 Task: Visit the company website of Bank of America
Action: Mouse moved to (356, 382)
Screenshot: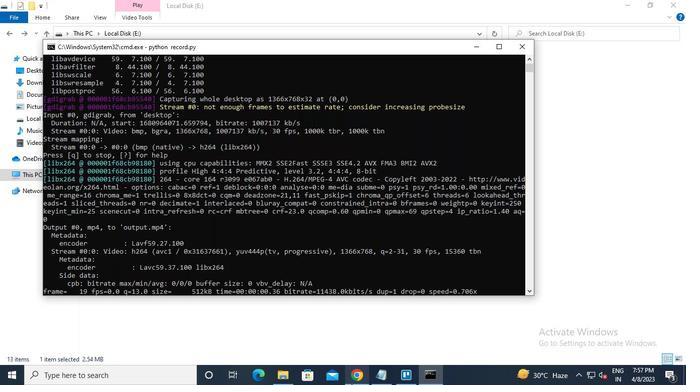 
Action: Mouse pressed left at (356, 382)
Screenshot: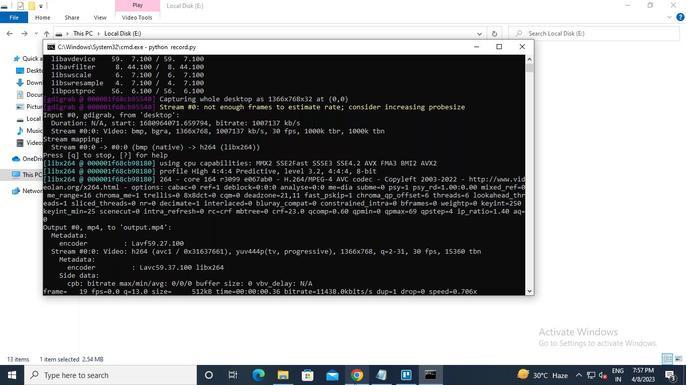 
Action: Mouse moved to (138, 60)
Screenshot: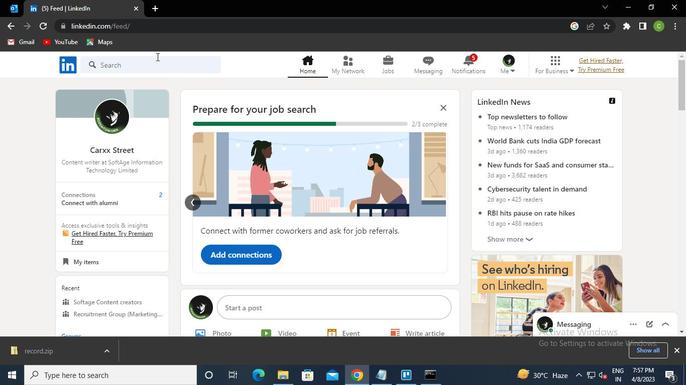 
Action: Mouse pressed left at (138, 60)
Screenshot: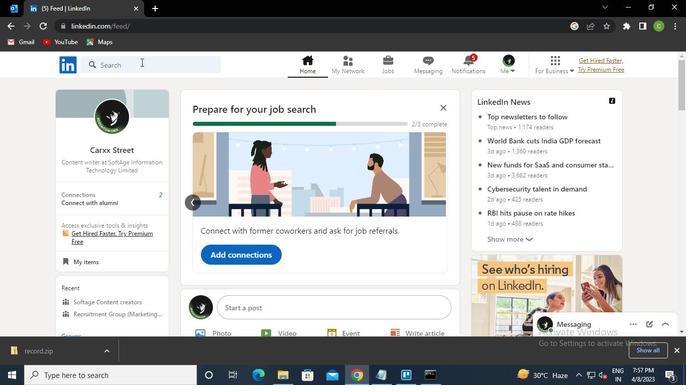 
Action: Keyboard b
Screenshot: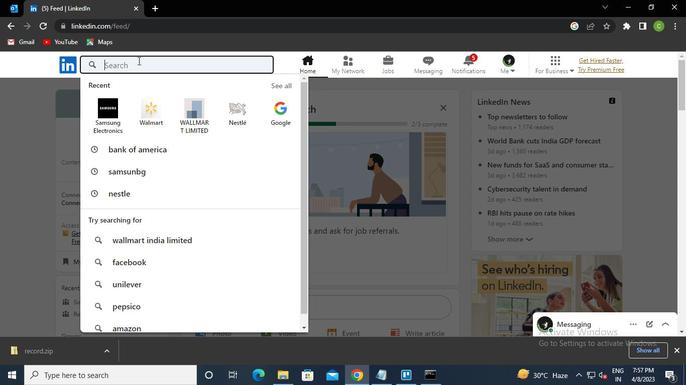 
Action: Keyboard a
Screenshot: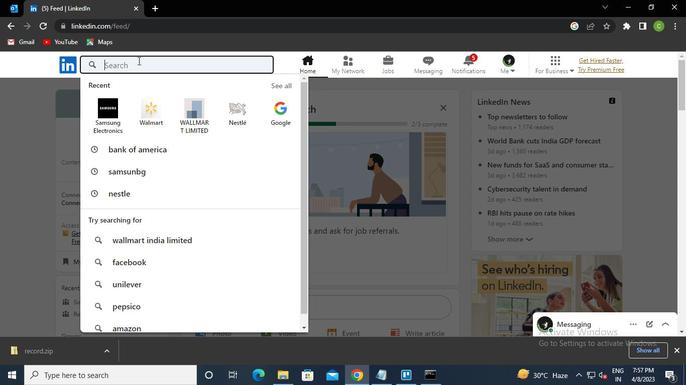 
Action: Keyboard n
Screenshot: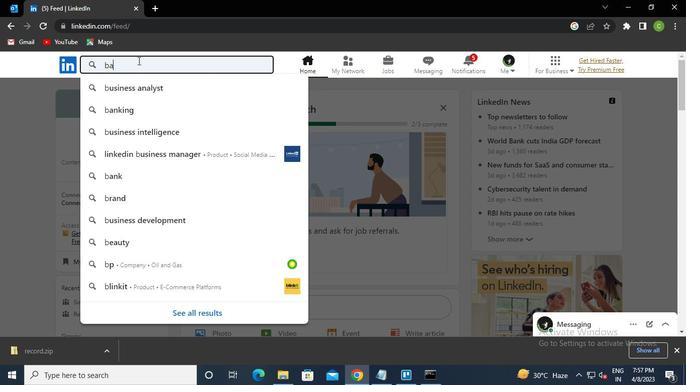 
Action: Keyboard k
Screenshot: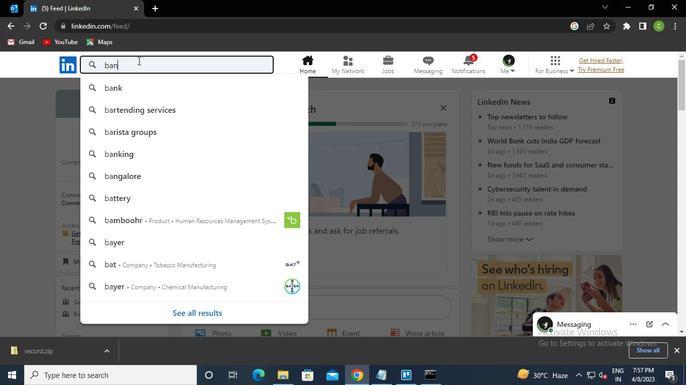 
Action: Keyboard Key.down
Screenshot: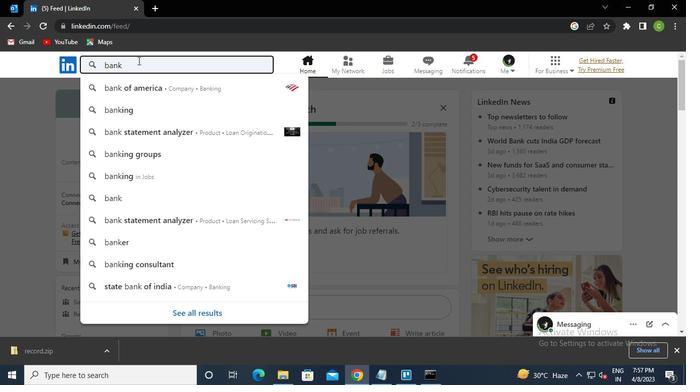
Action: Keyboard Key.enter
Screenshot: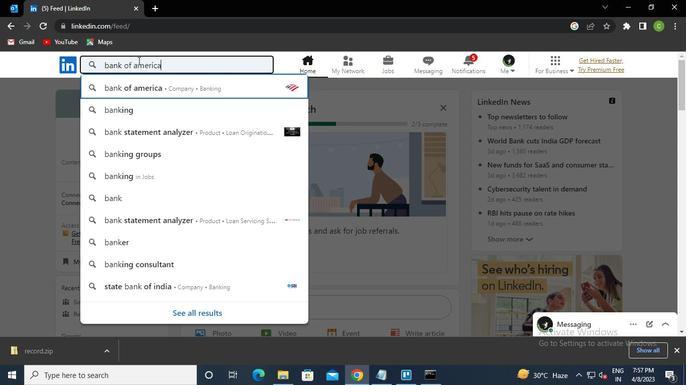 
Action: Mouse moved to (306, 194)
Screenshot: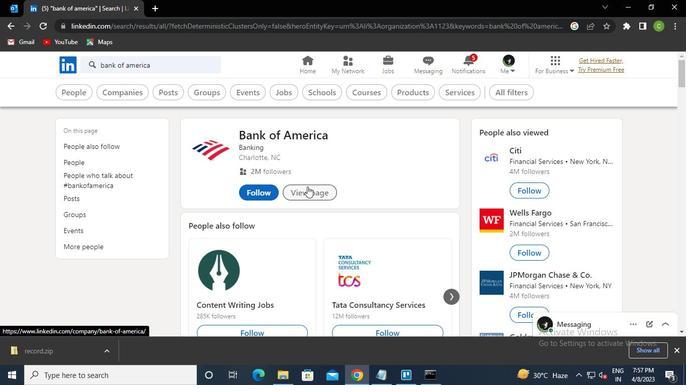 
Action: Mouse pressed left at (306, 194)
Screenshot: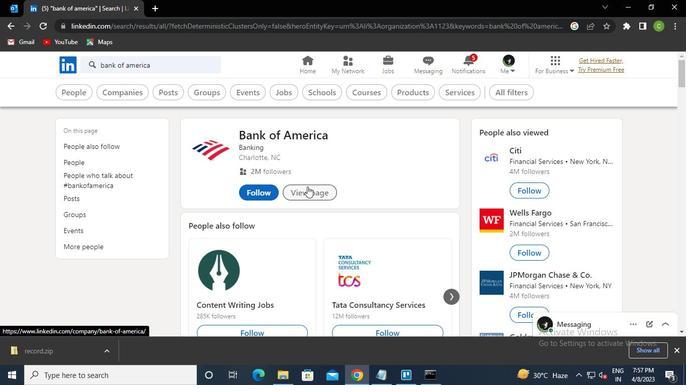 
Action: Mouse moved to (181, 256)
Screenshot: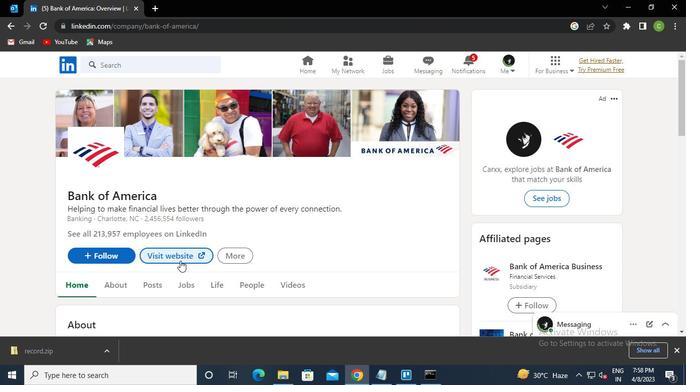 
Action: Mouse pressed left at (181, 256)
Screenshot: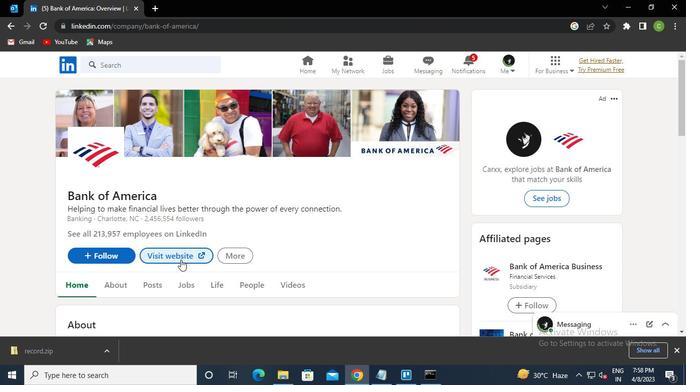 
Action: Mouse moved to (257, 10)
Screenshot: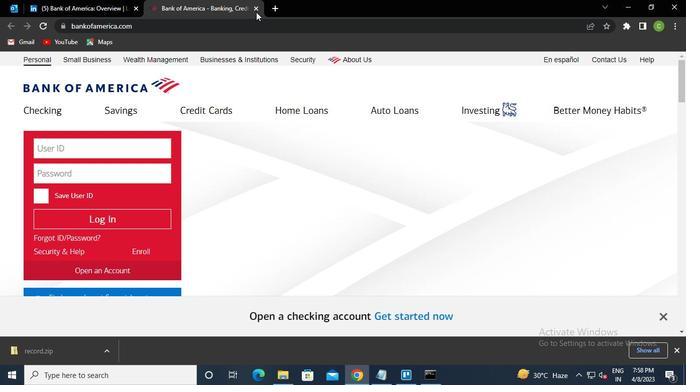 
Action: Mouse pressed left at (257, 10)
Screenshot: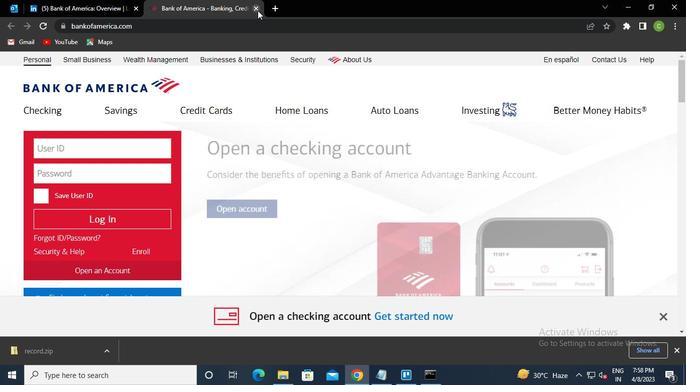 
Action: Mouse moved to (432, 381)
Screenshot: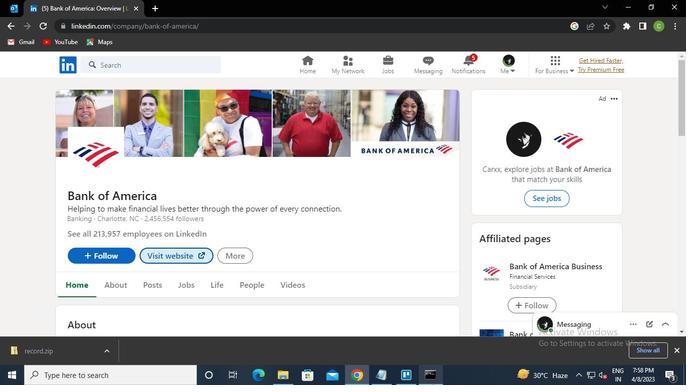 
Action: Mouse pressed left at (432, 381)
Screenshot: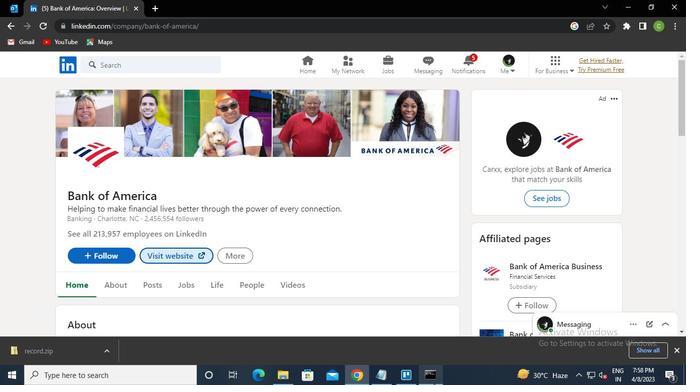 
Action: Mouse moved to (525, 51)
Screenshot: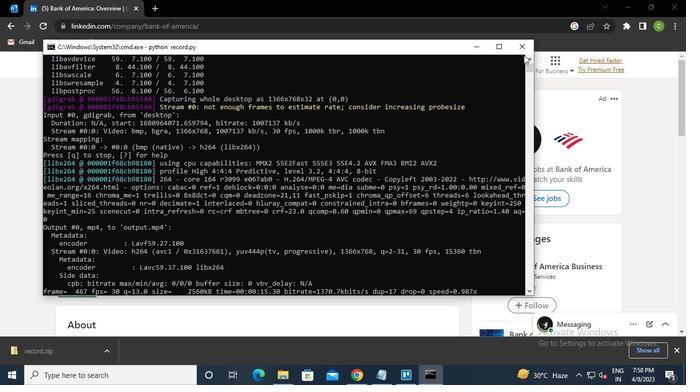 
Action: Mouse pressed left at (525, 51)
Screenshot: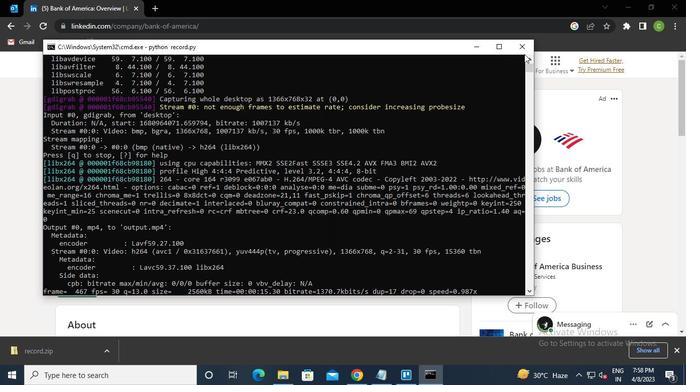 
Action: Mouse moved to (265, 386)
Screenshot: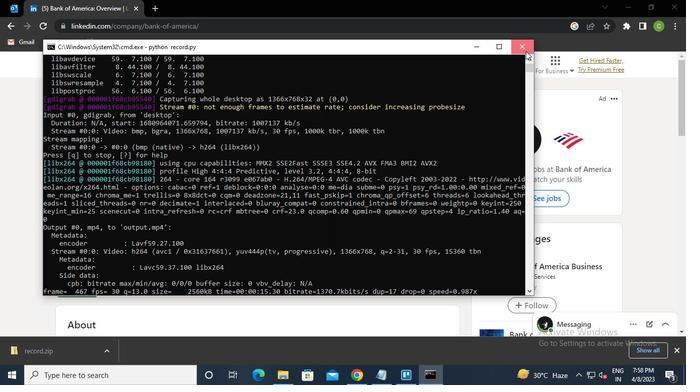 
